 Task: Create New Employee with Employee Name: Marco Lee, Address Line1: 84 E. Sherwood Court, Address Line2: New Rochelle, Address Line3:  NY 10801, Cell Number: 833-238-5025
Action: Mouse moved to (185, 36)
Screenshot: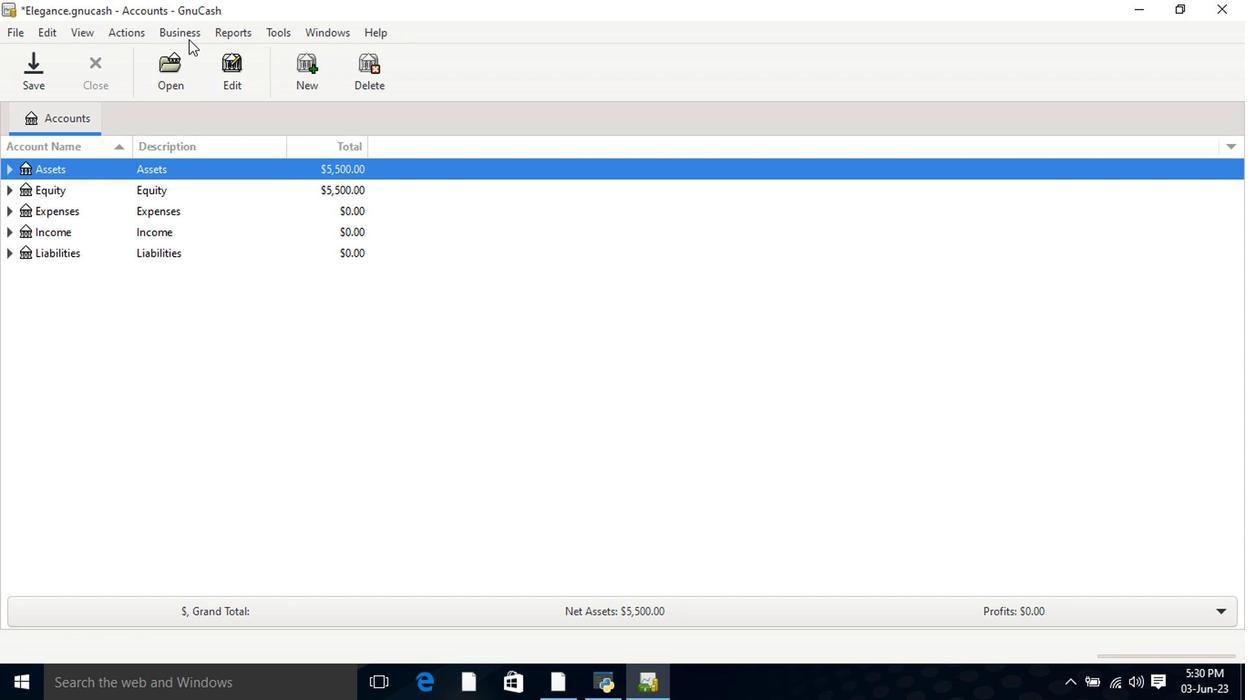 
Action: Mouse pressed left at (185, 36)
Screenshot: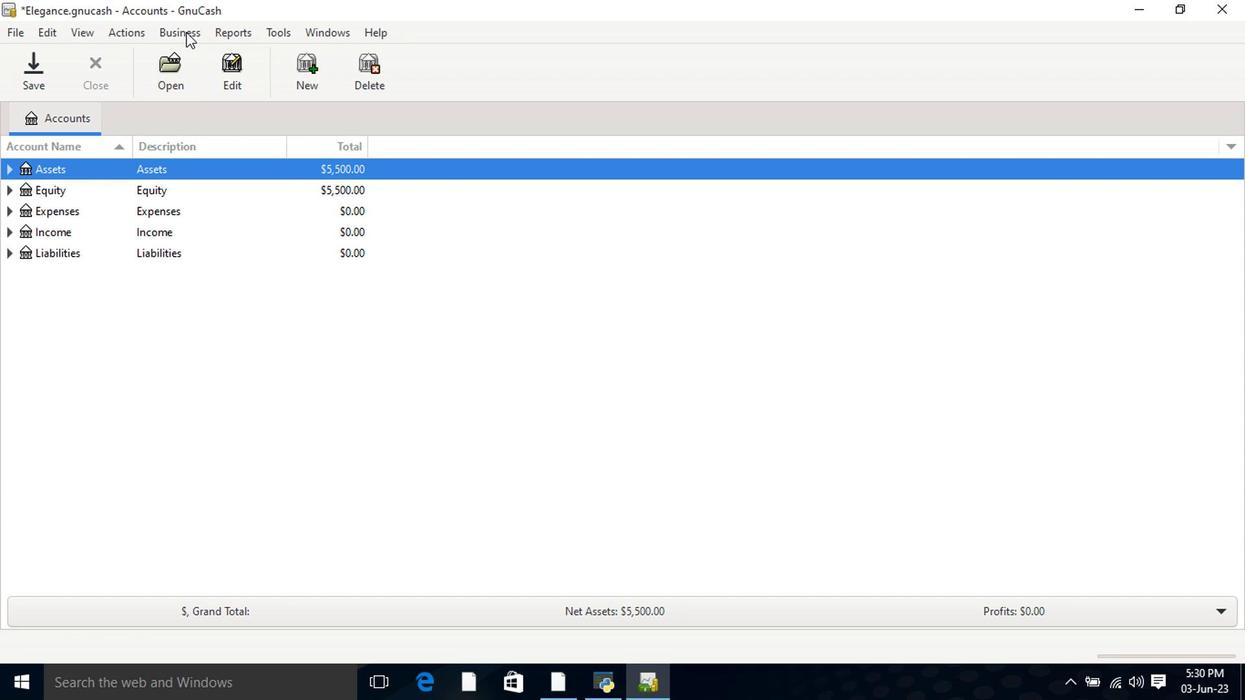 
Action: Mouse moved to (203, 101)
Screenshot: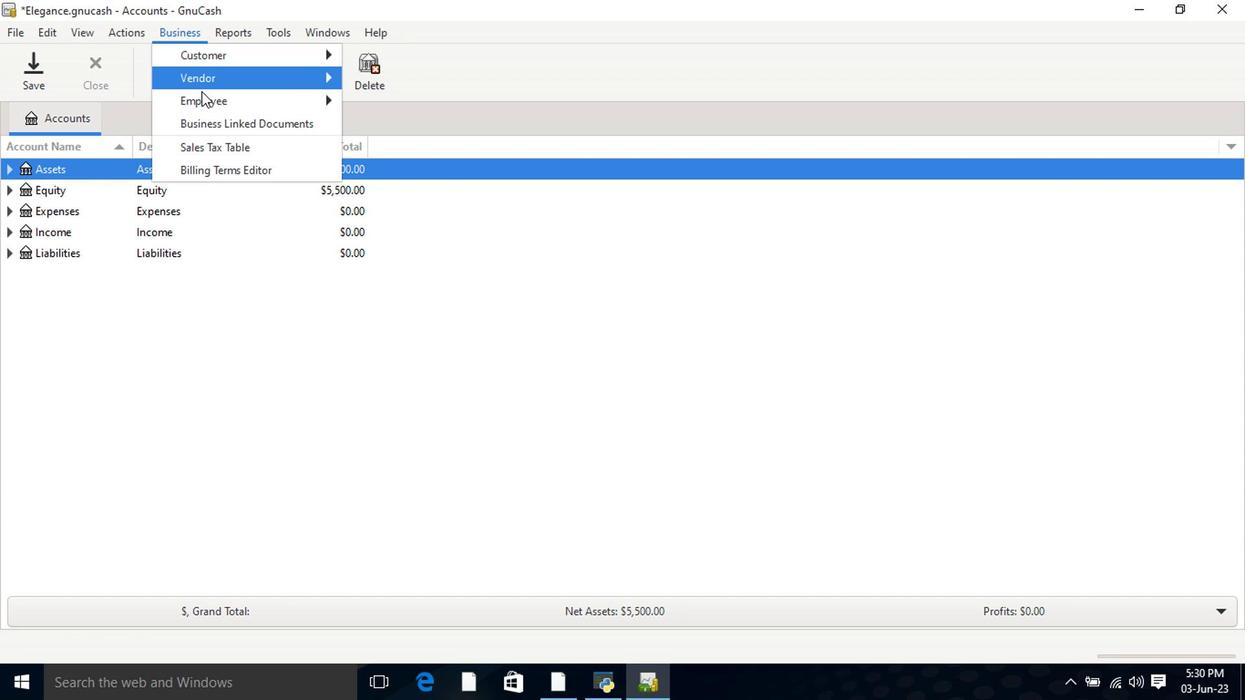 
Action: Mouse pressed left at (203, 101)
Screenshot: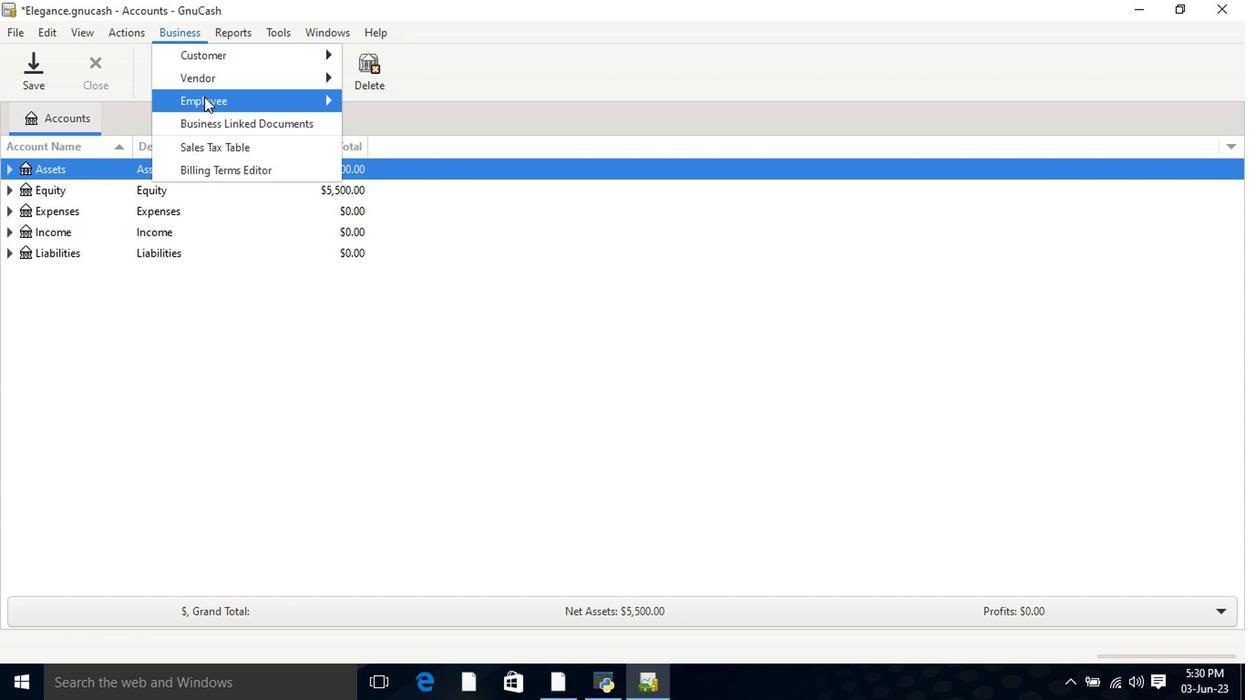 
Action: Mouse moved to (428, 130)
Screenshot: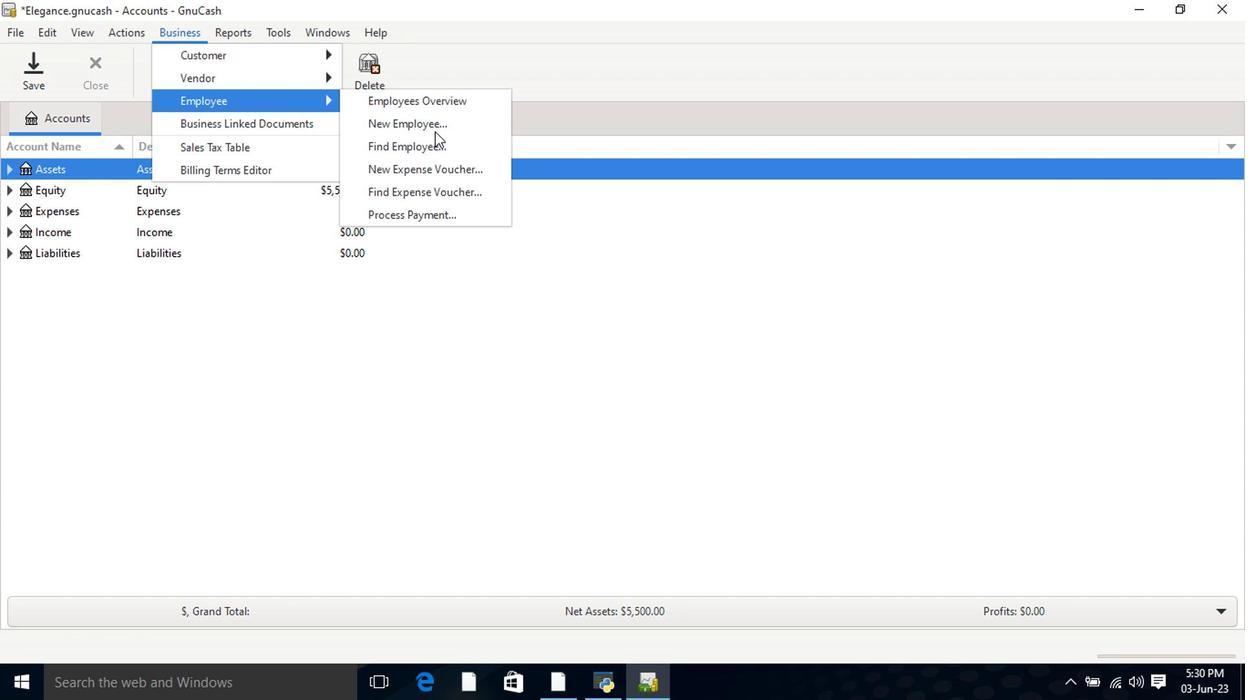 
Action: Mouse pressed left at (428, 130)
Screenshot: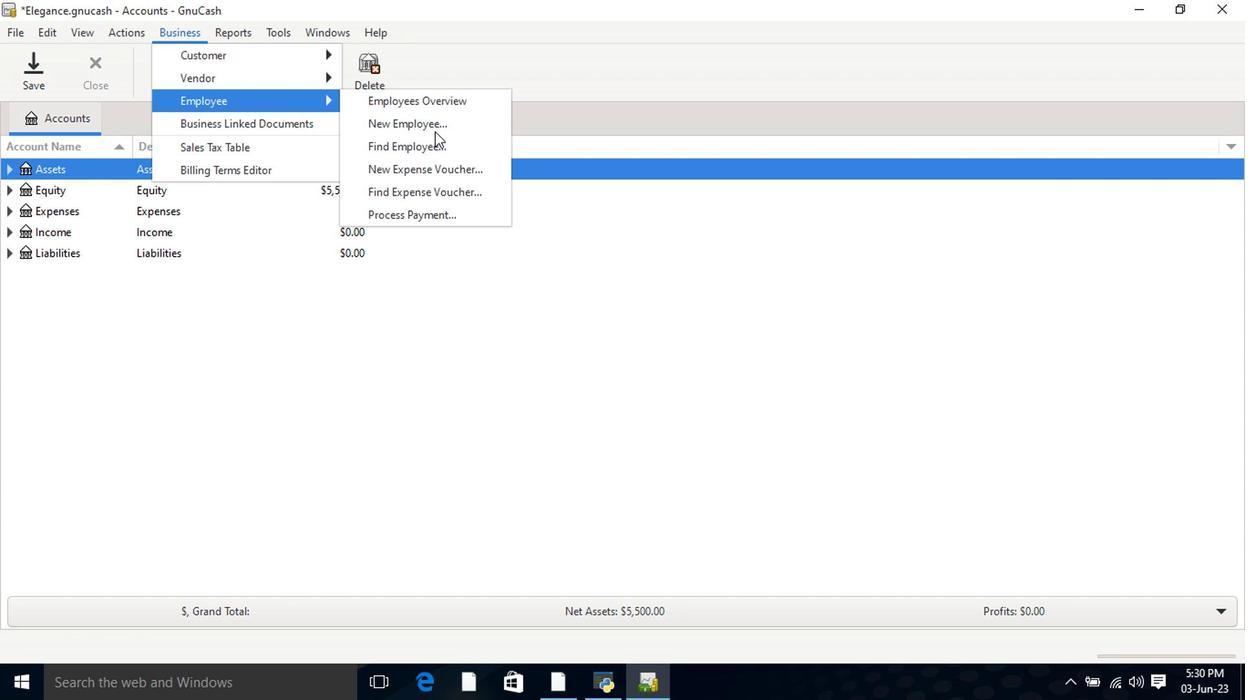 
Action: Mouse moved to (575, 287)
Screenshot: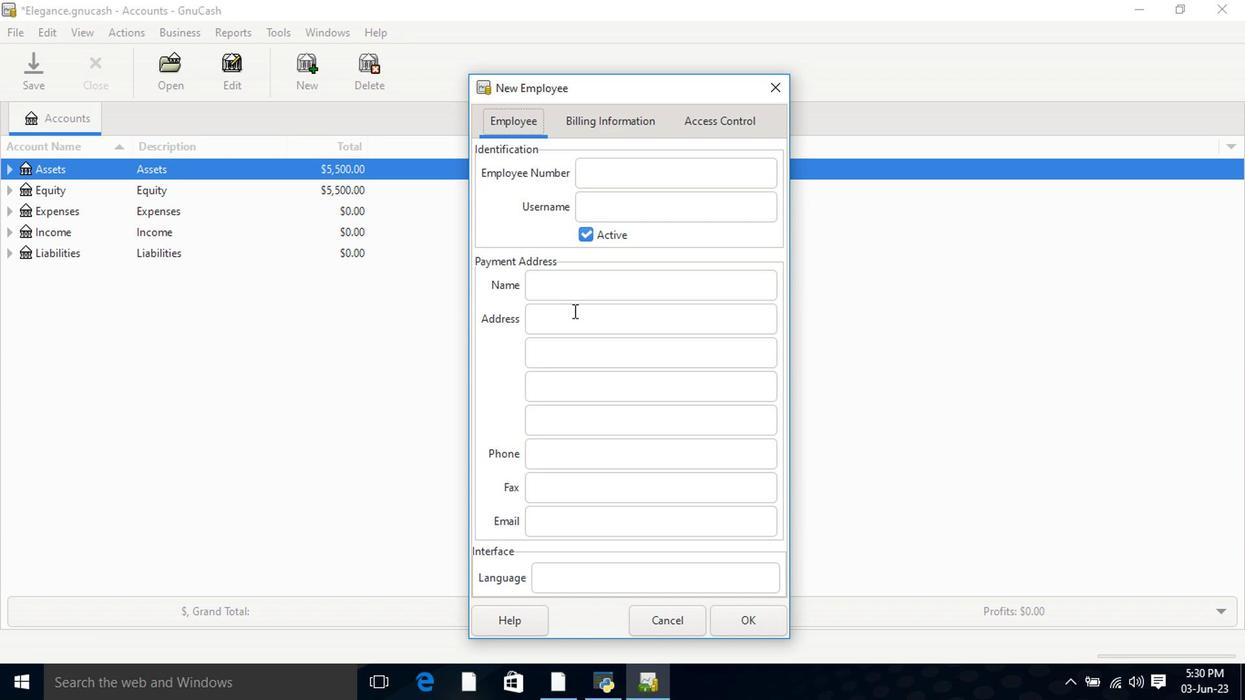 
Action: Mouse pressed left at (575, 287)
Screenshot: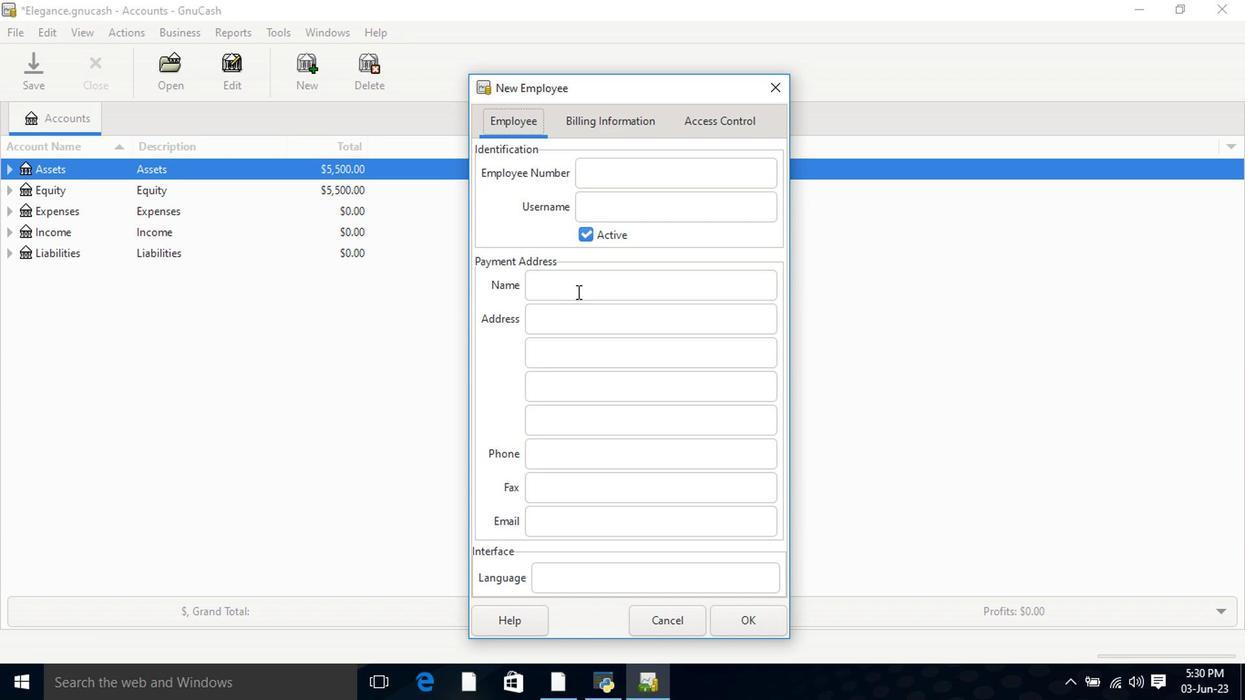 
Action: Key pressed <Key.shift>Marco<Key.space><Key.shift>Lee<Key.tab>84<Key.space><Key.shift>E.<Key.space><Key.shift>Sherwood<Key.space><Key.shift>Court<Key.tab><Key.shift>New<Key.space><Key.shift>Rochelle<Key.tab><Key.shift>NY<Key.space>10801<Key.tab><Key.tab>833-238-5025<Key.tab><Key.tab>
Screenshot: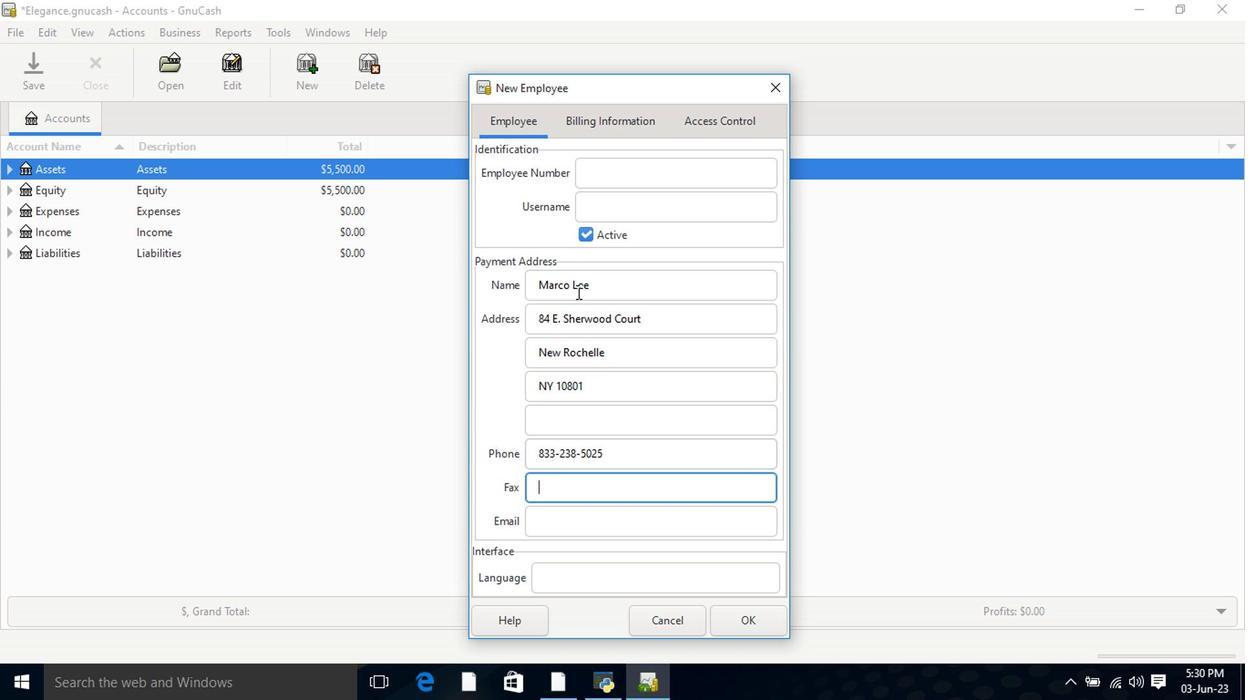 
Action: Mouse moved to (588, 132)
Screenshot: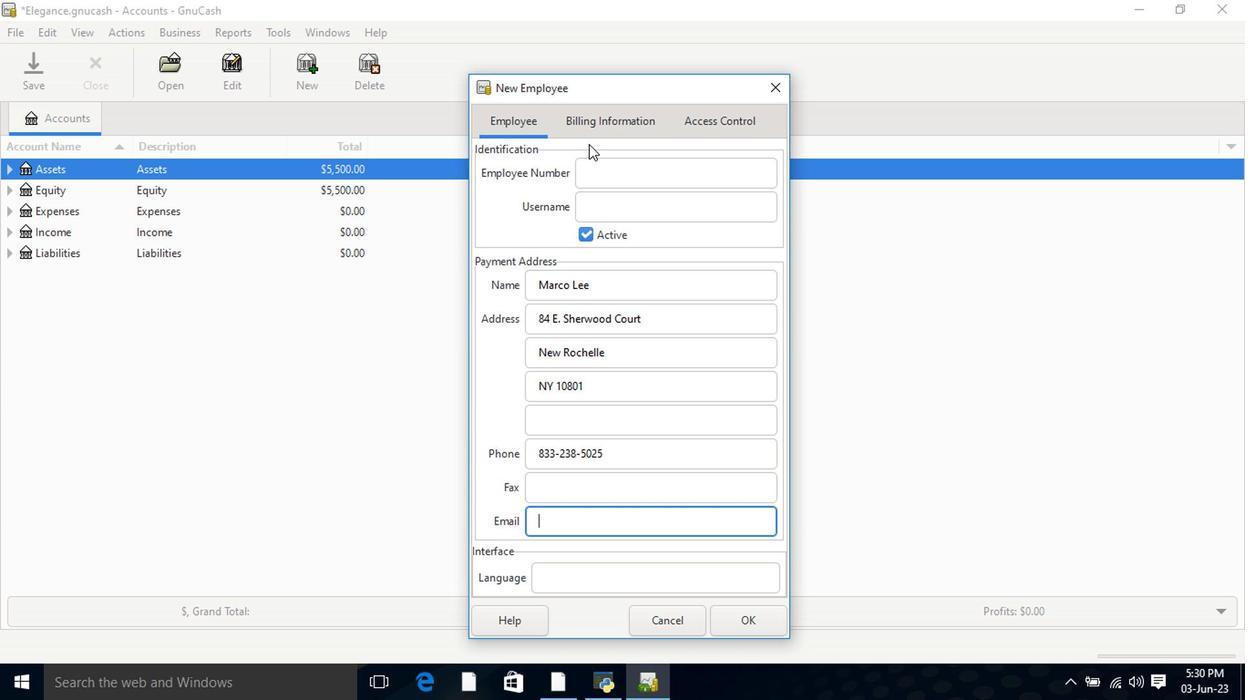 
Action: Mouse pressed left at (588, 132)
Screenshot: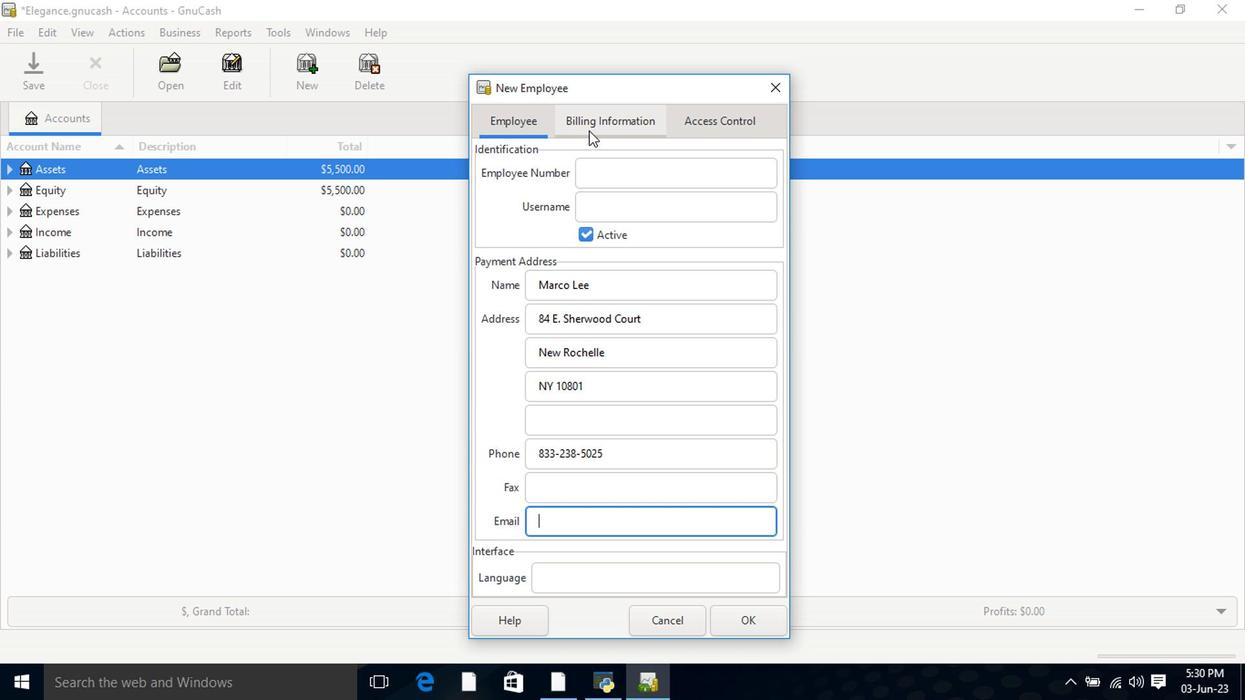 
Action: Mouse moved to (698, 129)
Screenshot: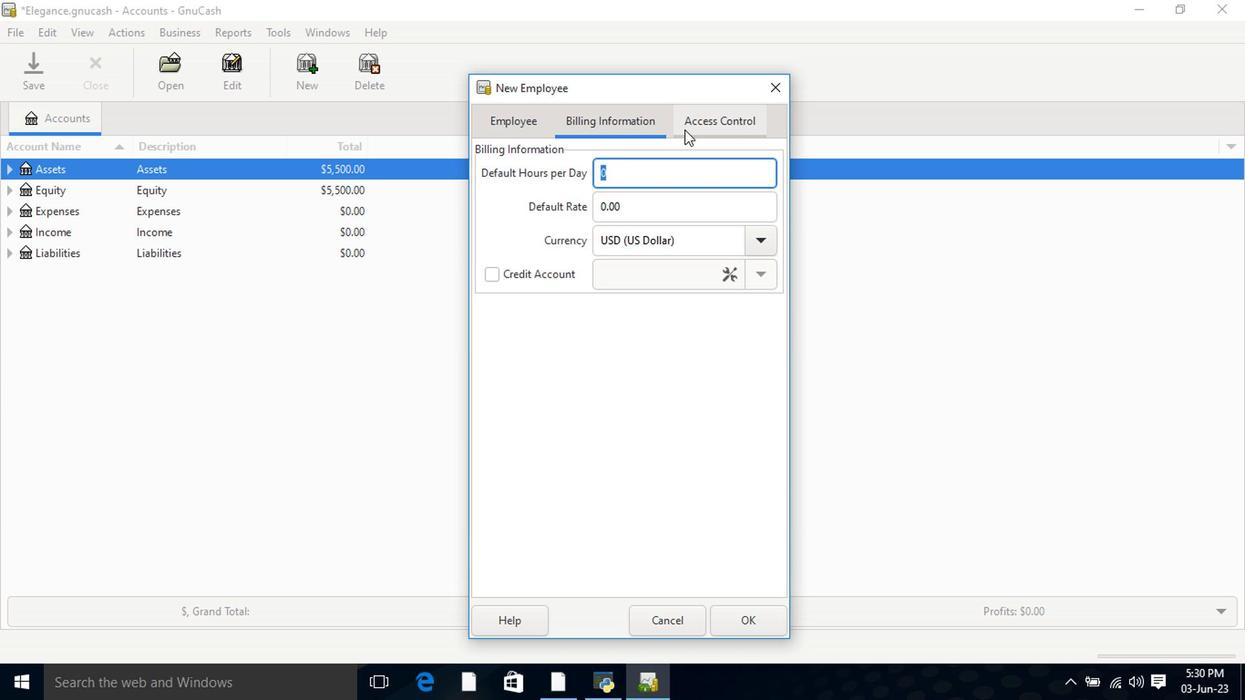 
Action: Mouse pressed left at (698, 129)
Screenshot: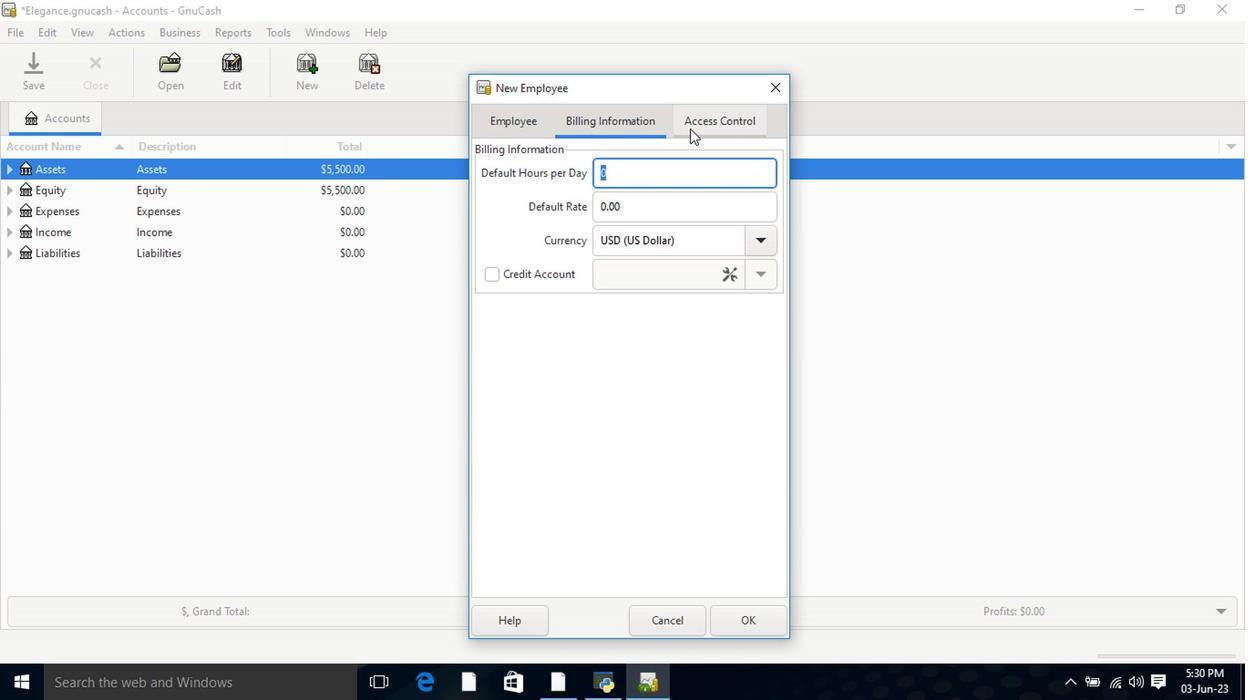 
Action: Mouse moved to (756, 599)
Screenshot: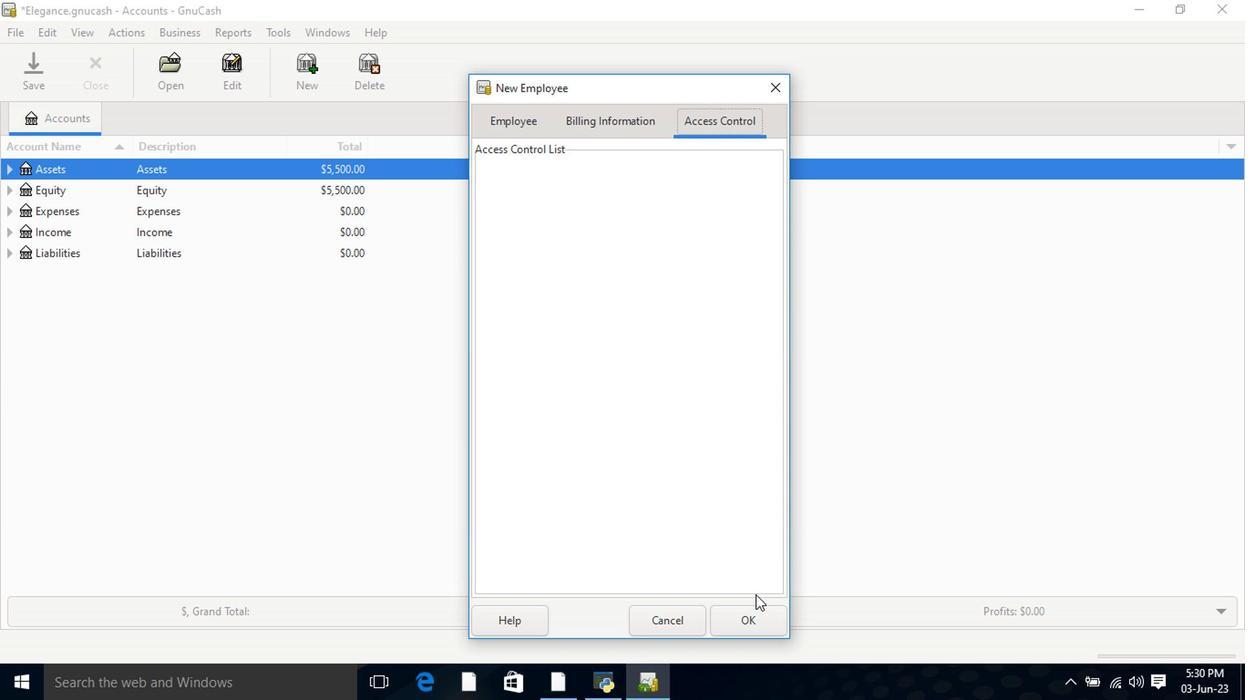 
Action: Mouse pressed left at (756, 599)
Screenshot: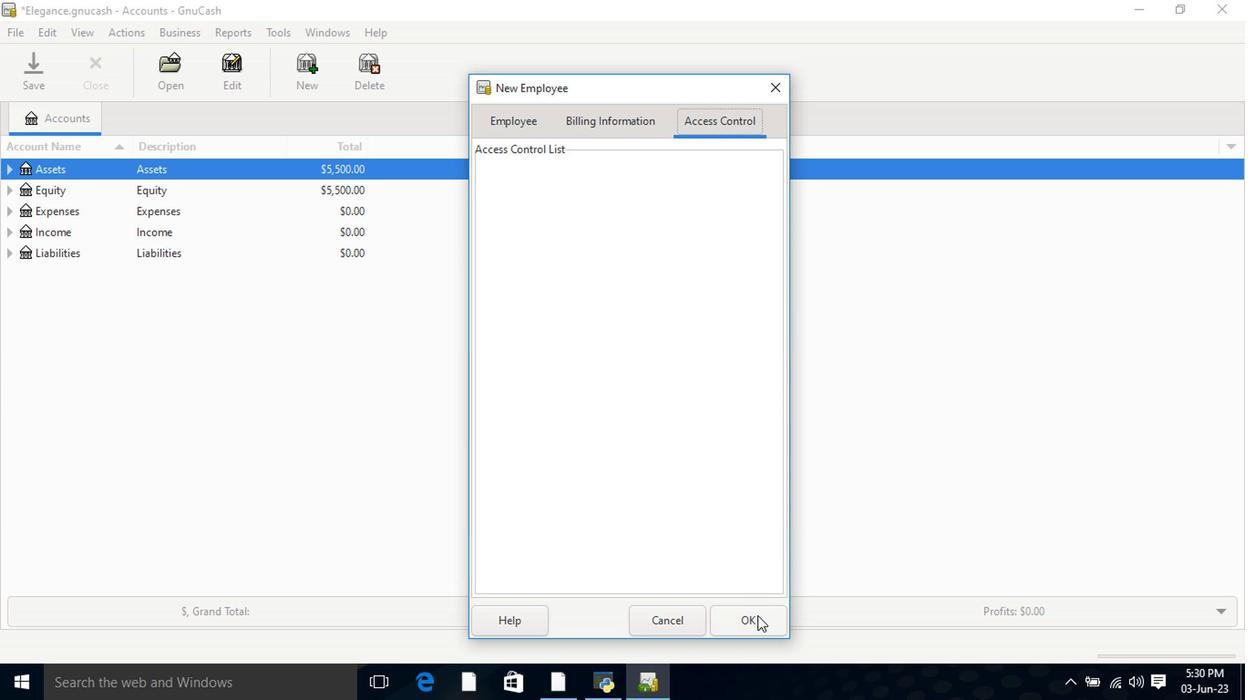 
Action: Mouse moved to (689, 483)
Screenshot: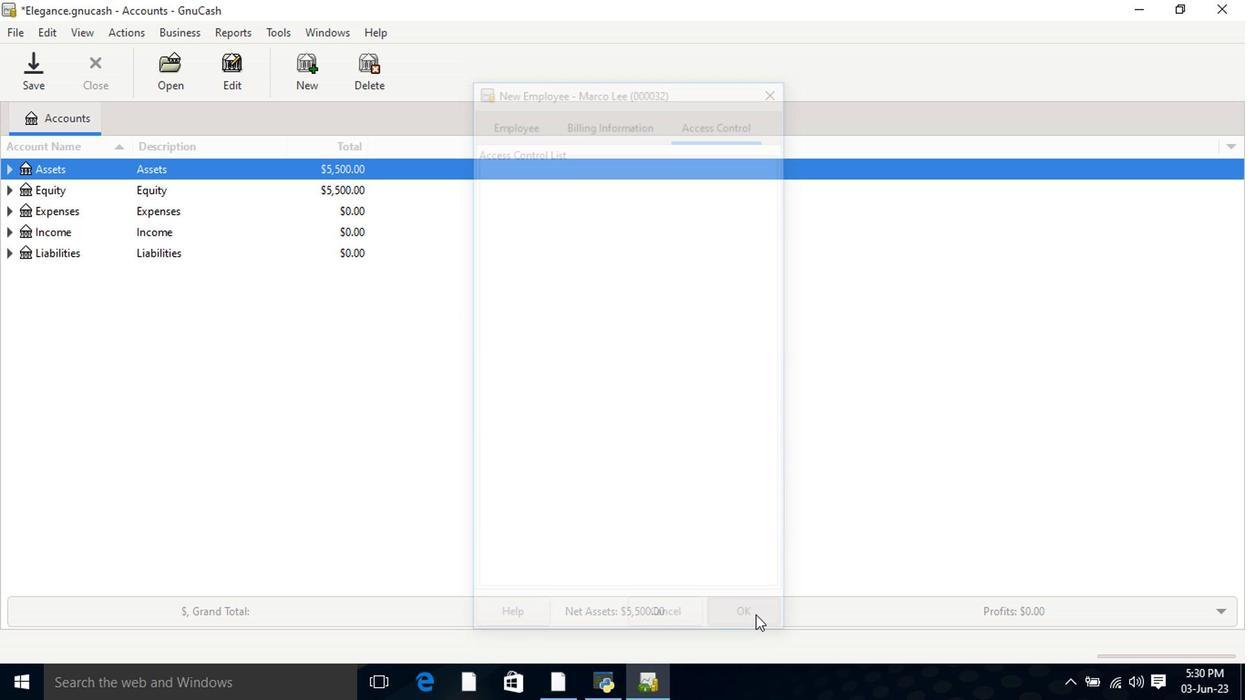 
